 Task: Apply update heading 1 to match the text "Instagram".
Action: Mouse moved to (372, 216)
Screenshot: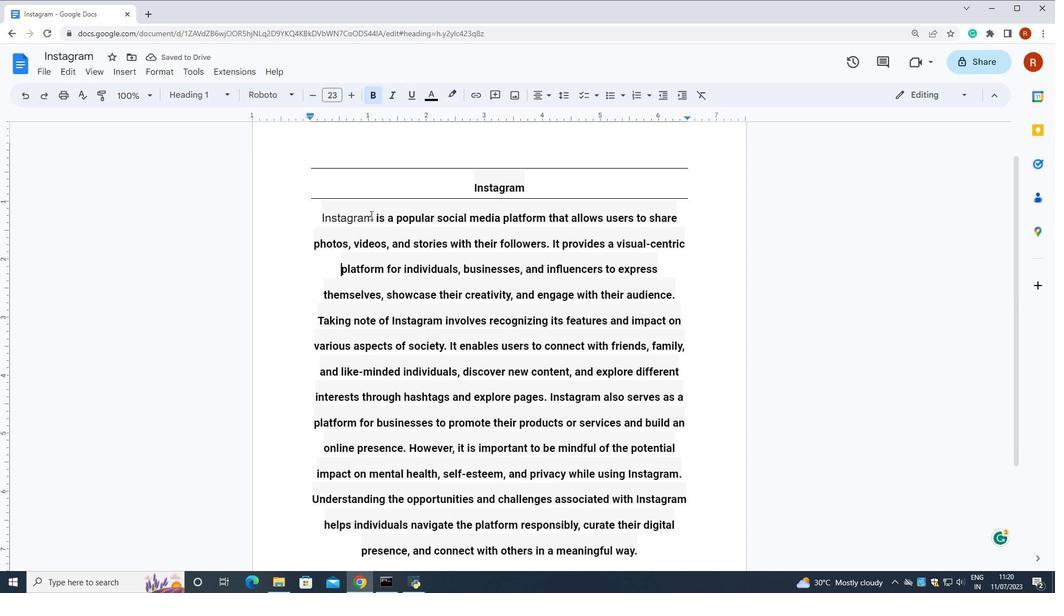 
Action: Mouse pressed left at (372, 216)
Screenshot: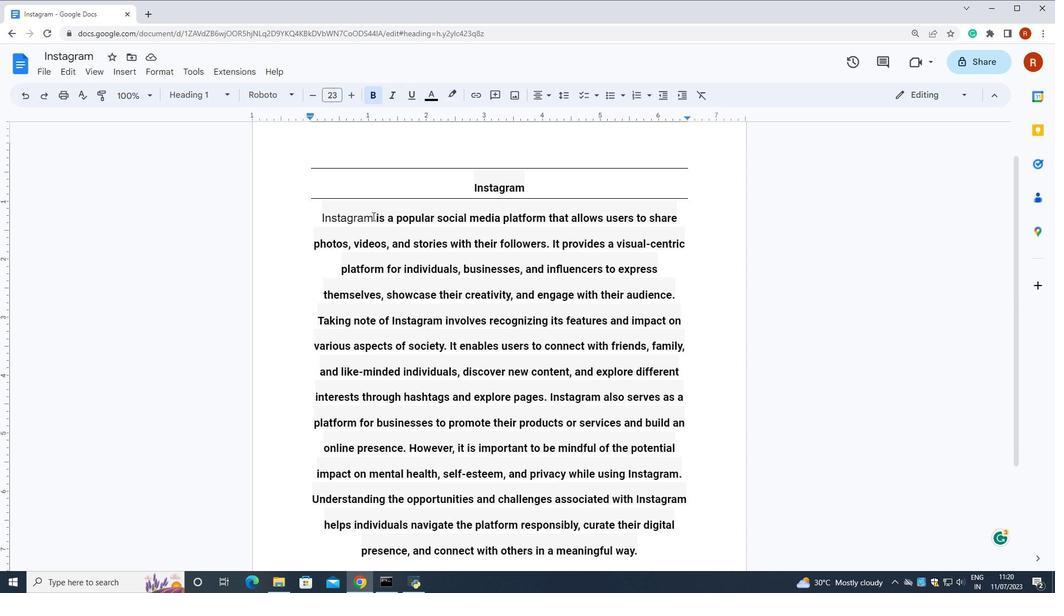 
Action: Mouse moved to (173, 74)
Screenshot: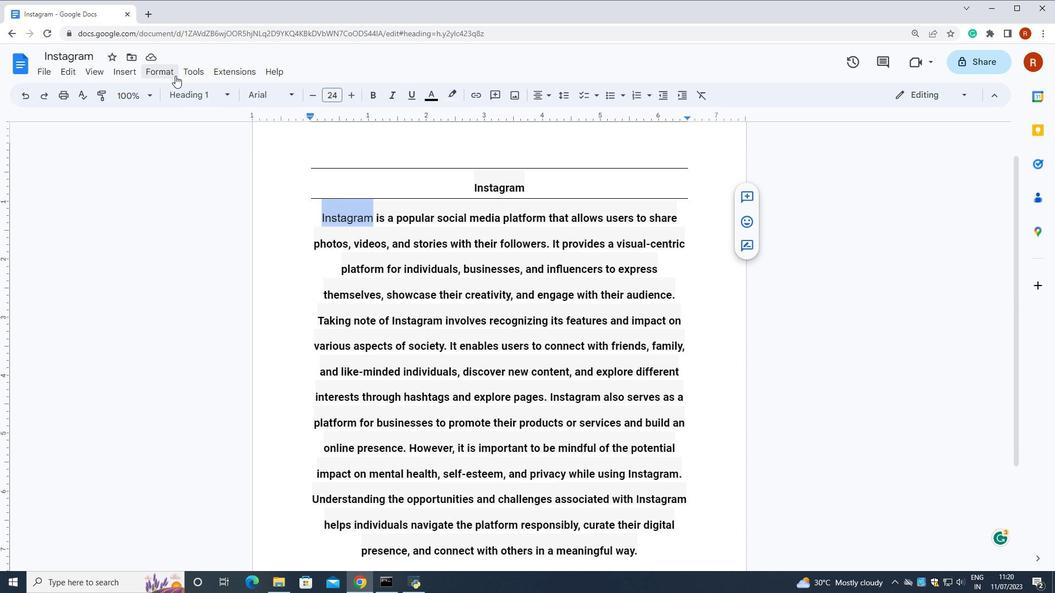 
Action: Mouse pressed left at (173, 74)
Screenshot: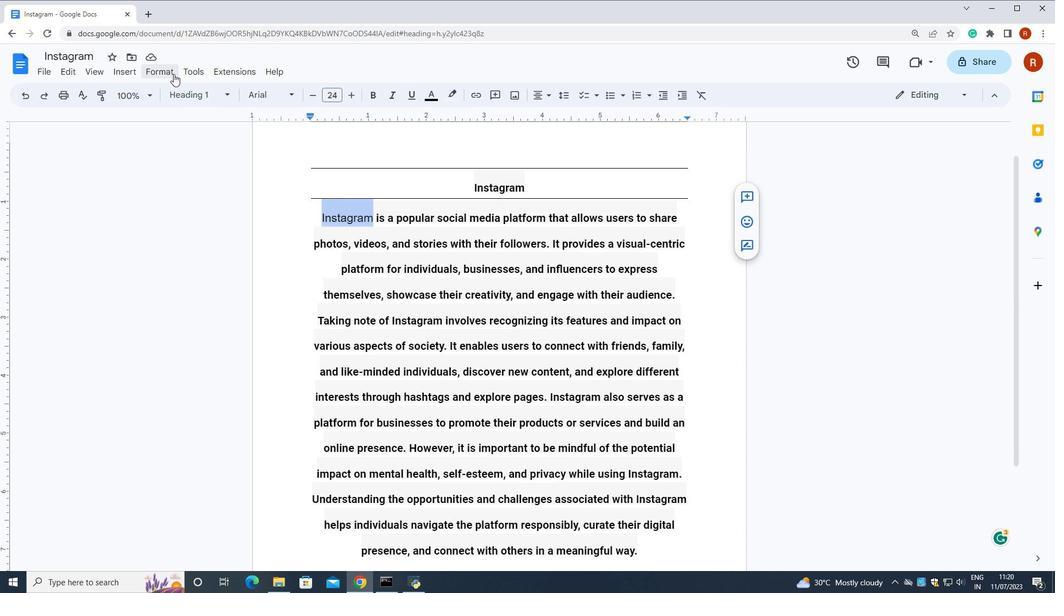 
Action: Mouse moved to (537, 222)
Screenshot: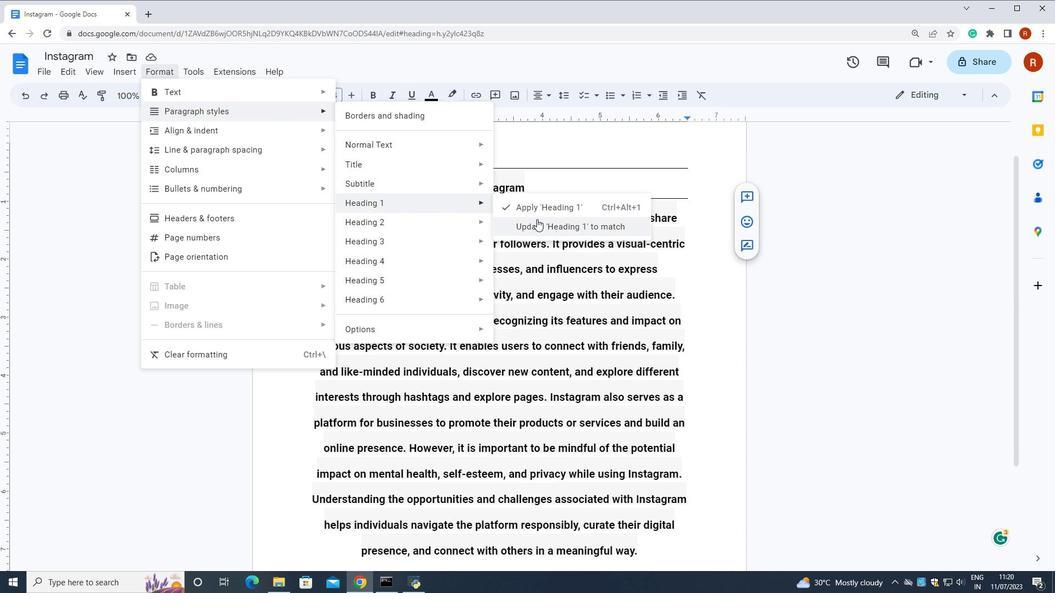 
Action: Mouse pressed left at (537, 222)
Screenshot: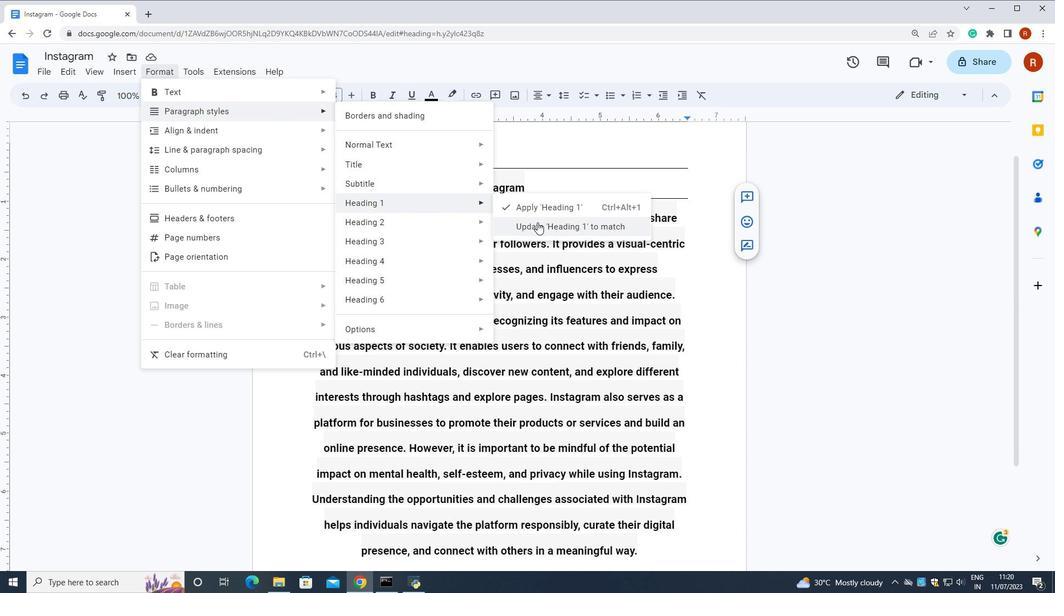 
Action: Mouse moved to (539, 225)
Screenshot: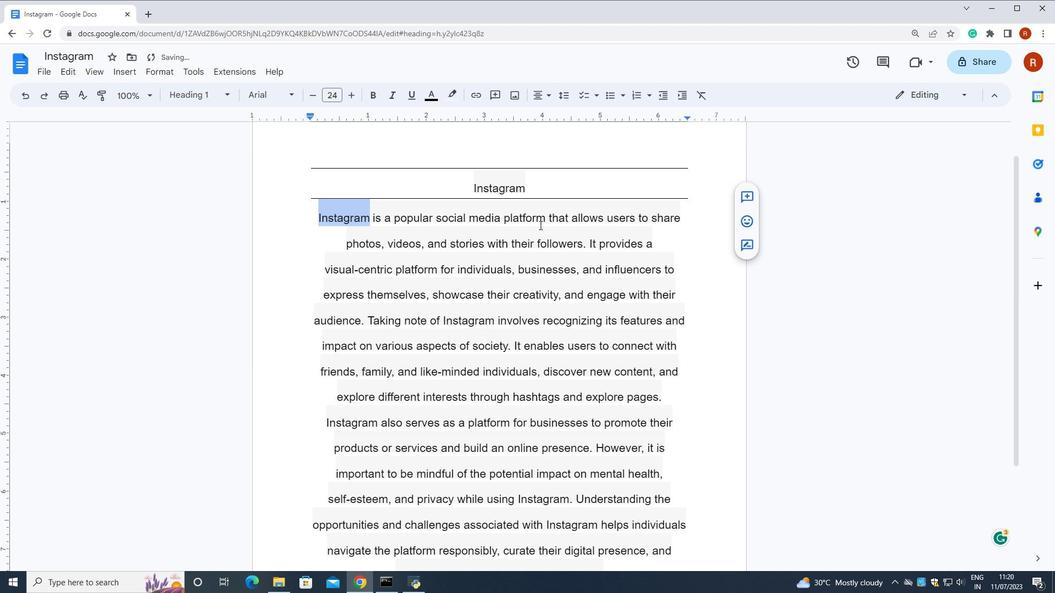 
